 Task: Add a field from the Popular template Priority a blank project BoostTech
Action: Mouse moved to (1309, 121)
Screenshot: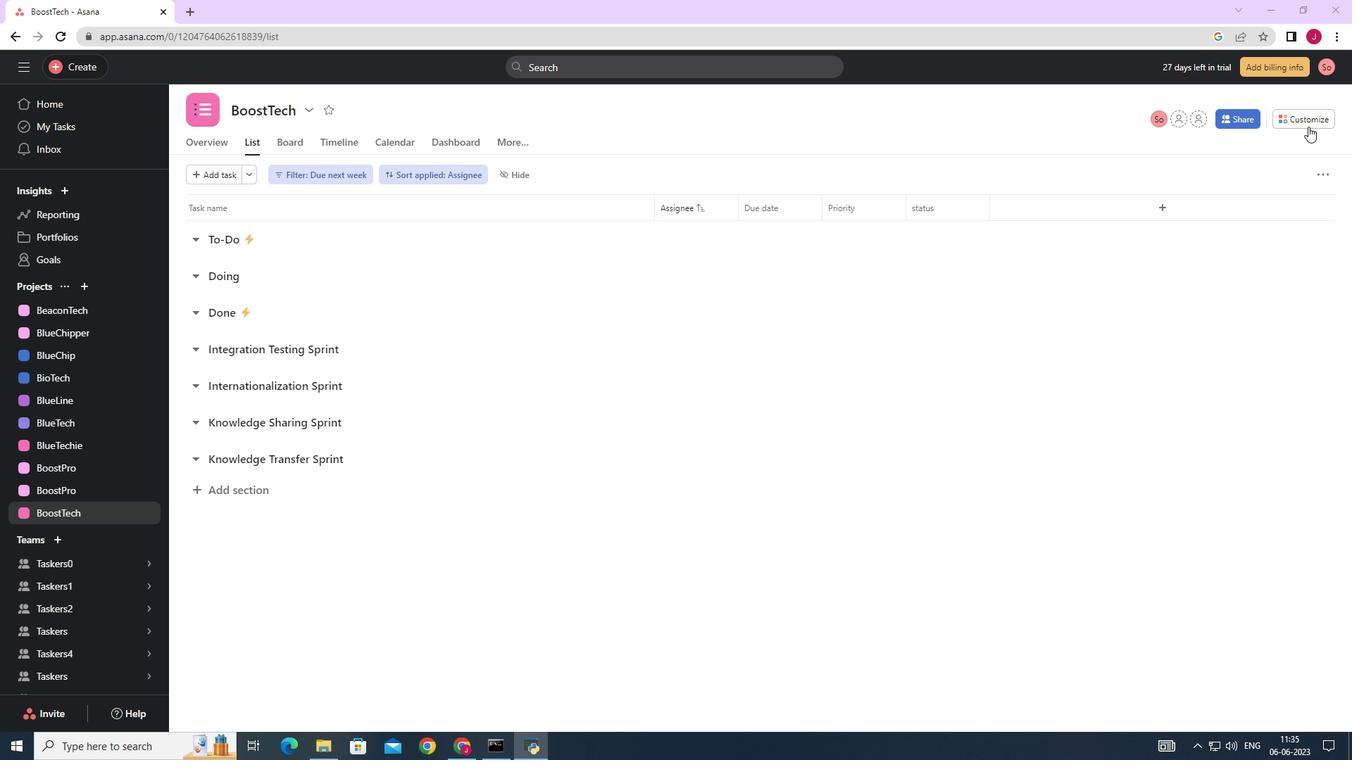 
Action: Mouse pressed left at (1309, 121)
Screenshot: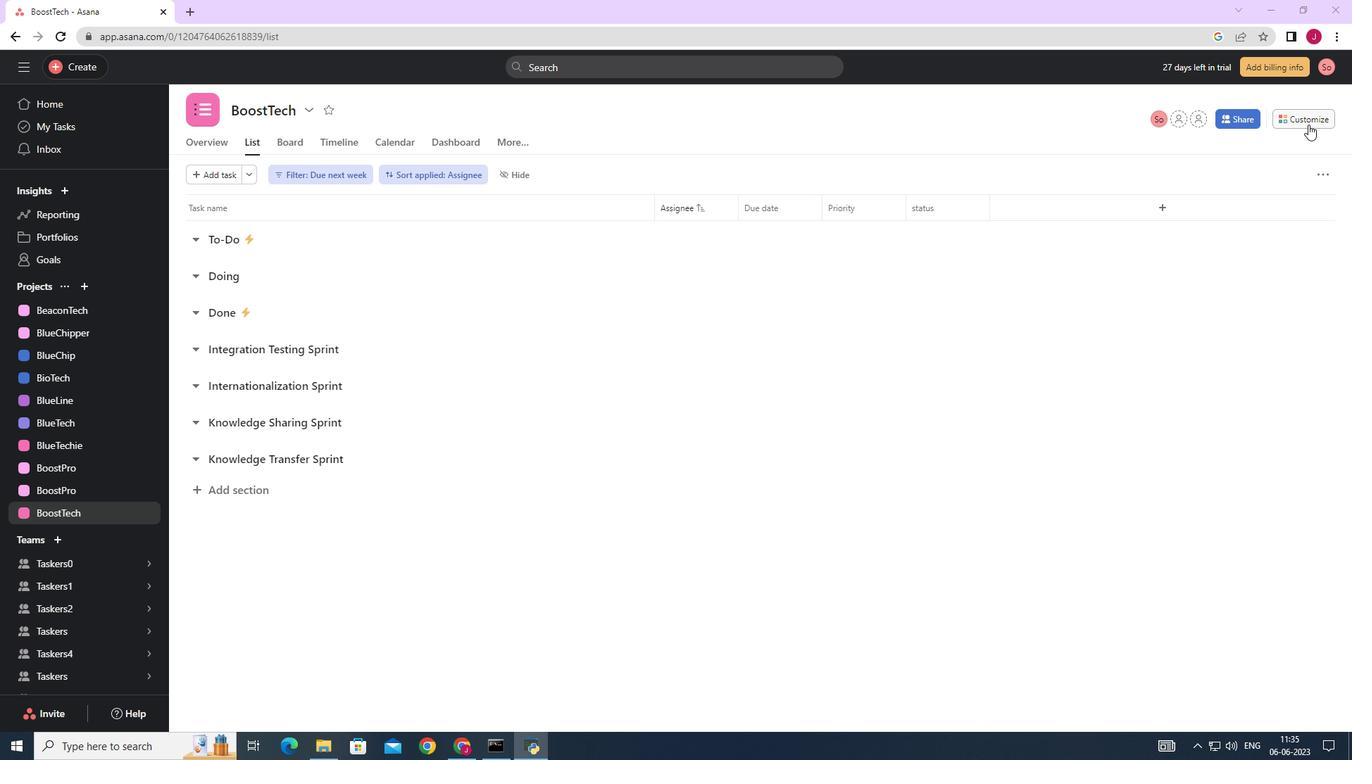 
Action: Mouse moved to (1166, 285)
Screenshot: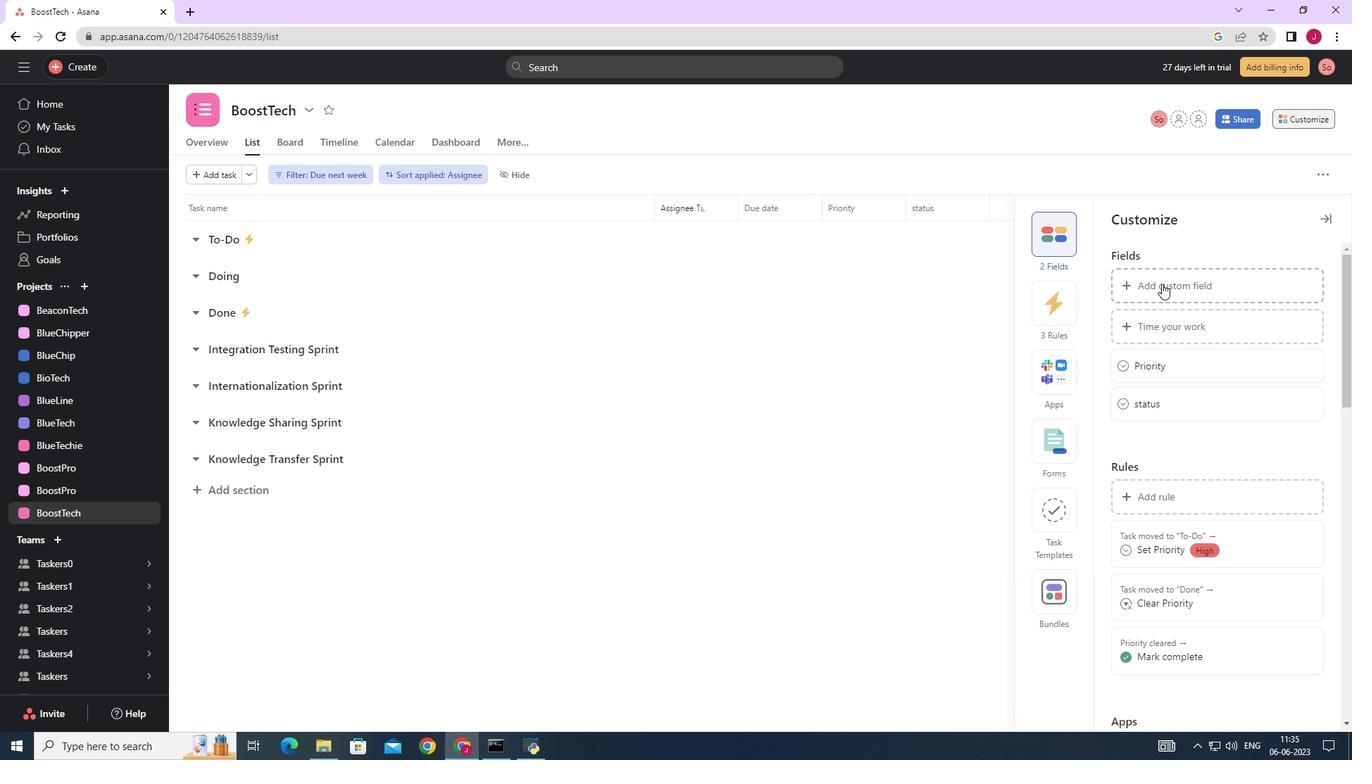 
Action: Mouse pressed left at (1166, 285)
Screenshot: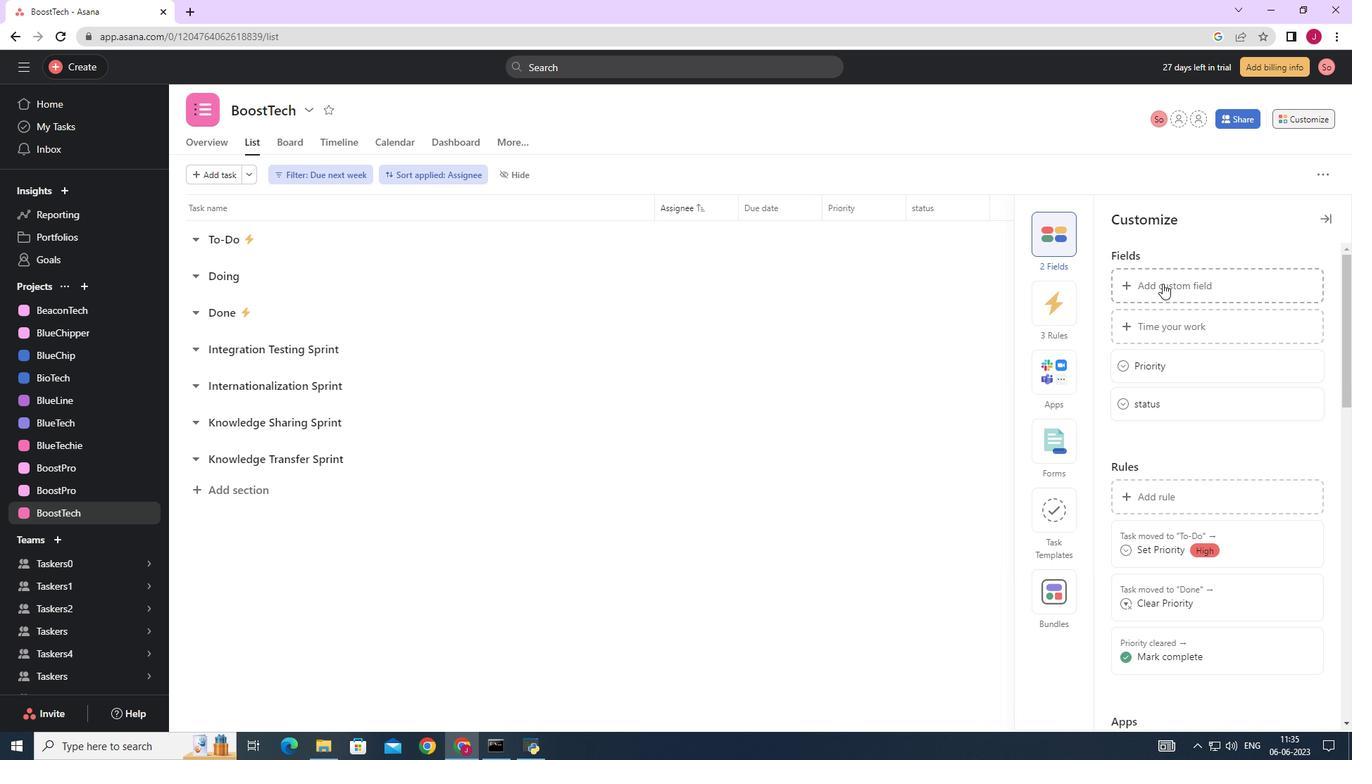 
Action: Mouse moved to (639, 214)
Screenshot: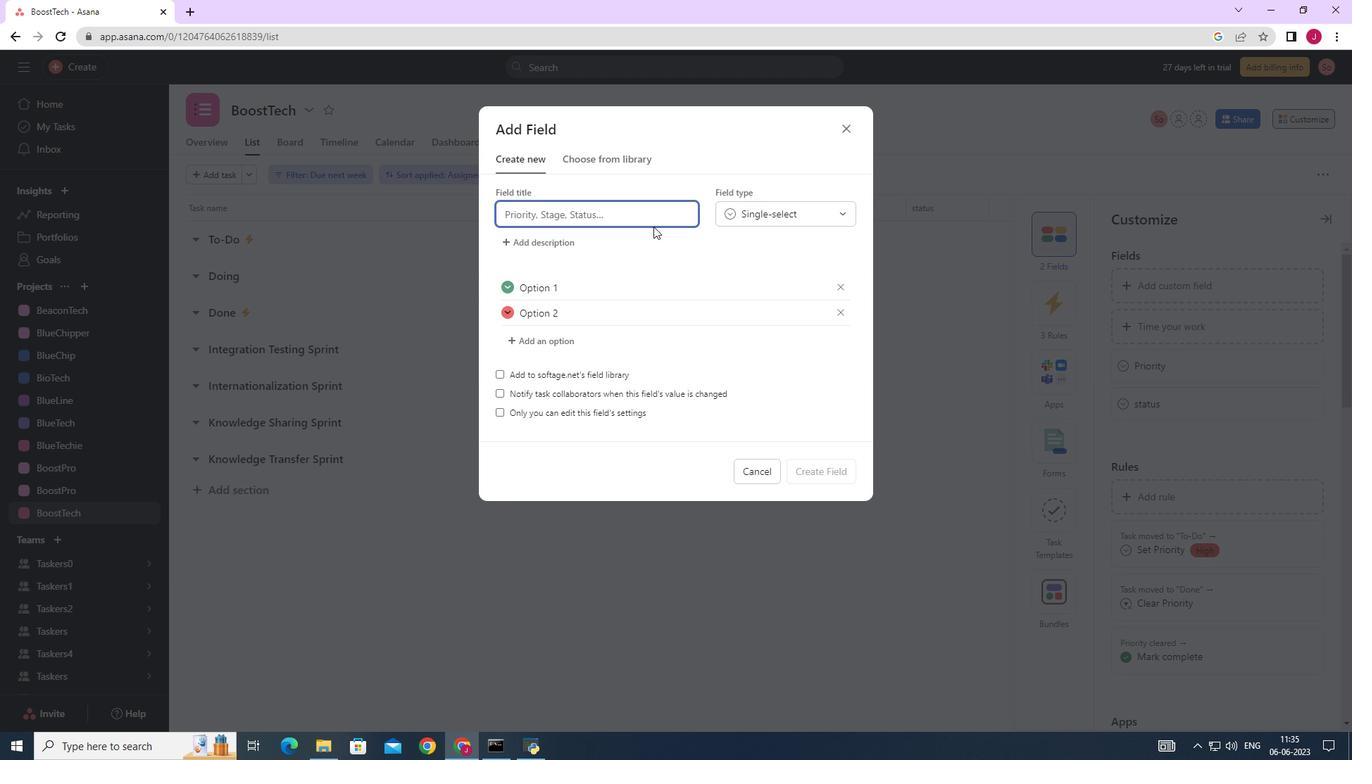 
Action: Mouse pressed left at (639, 214)
Screenshot: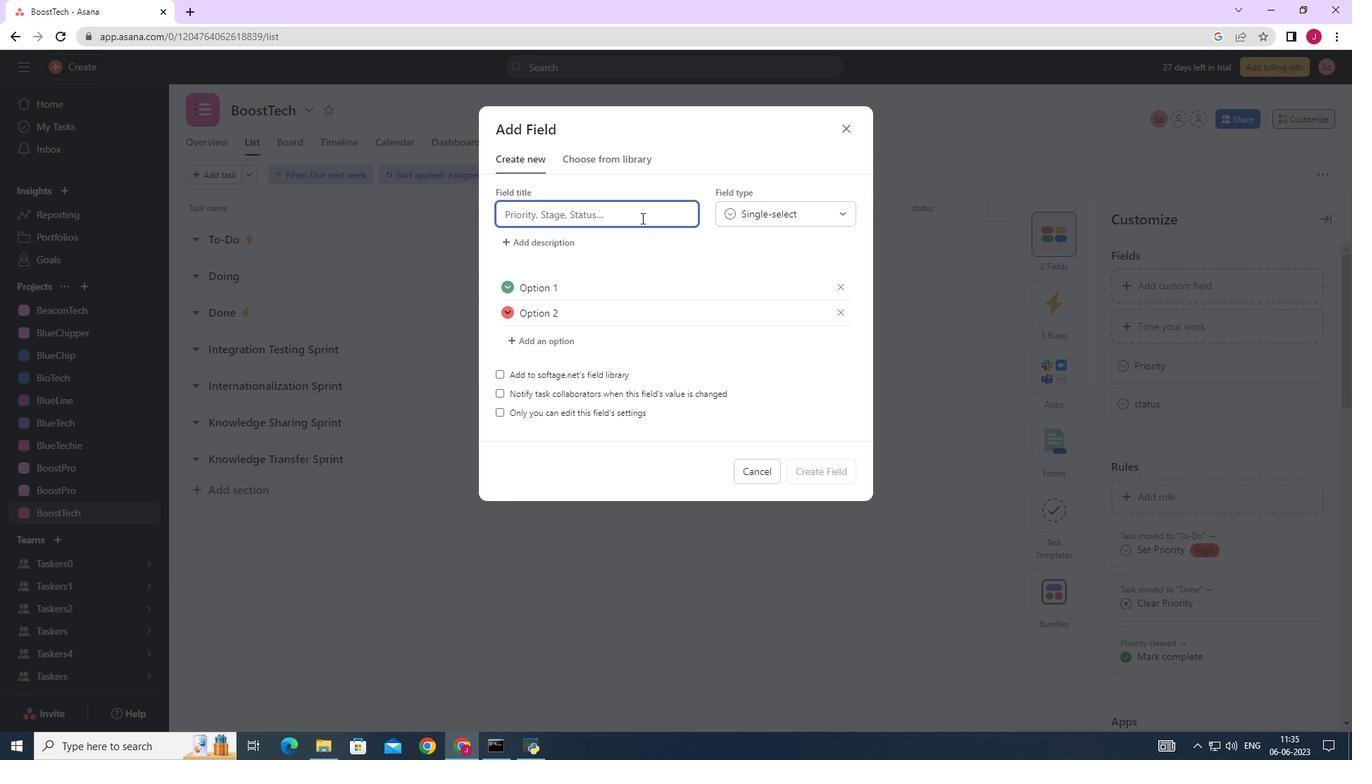 
Action: Key pressed <Key.caps_lock>P<Key.caps_lock>riority
Screenshot: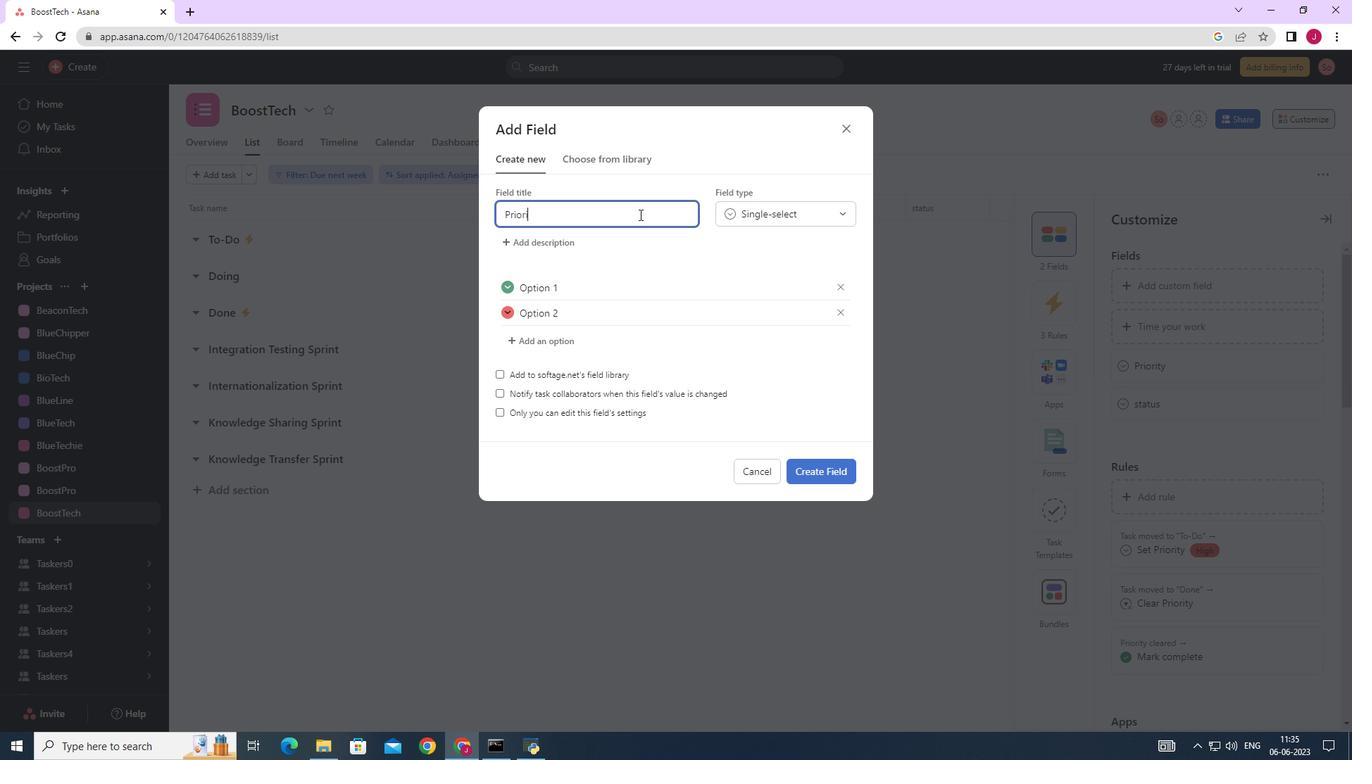 
Action: Mouse moved to (804, 468)
Screenshot: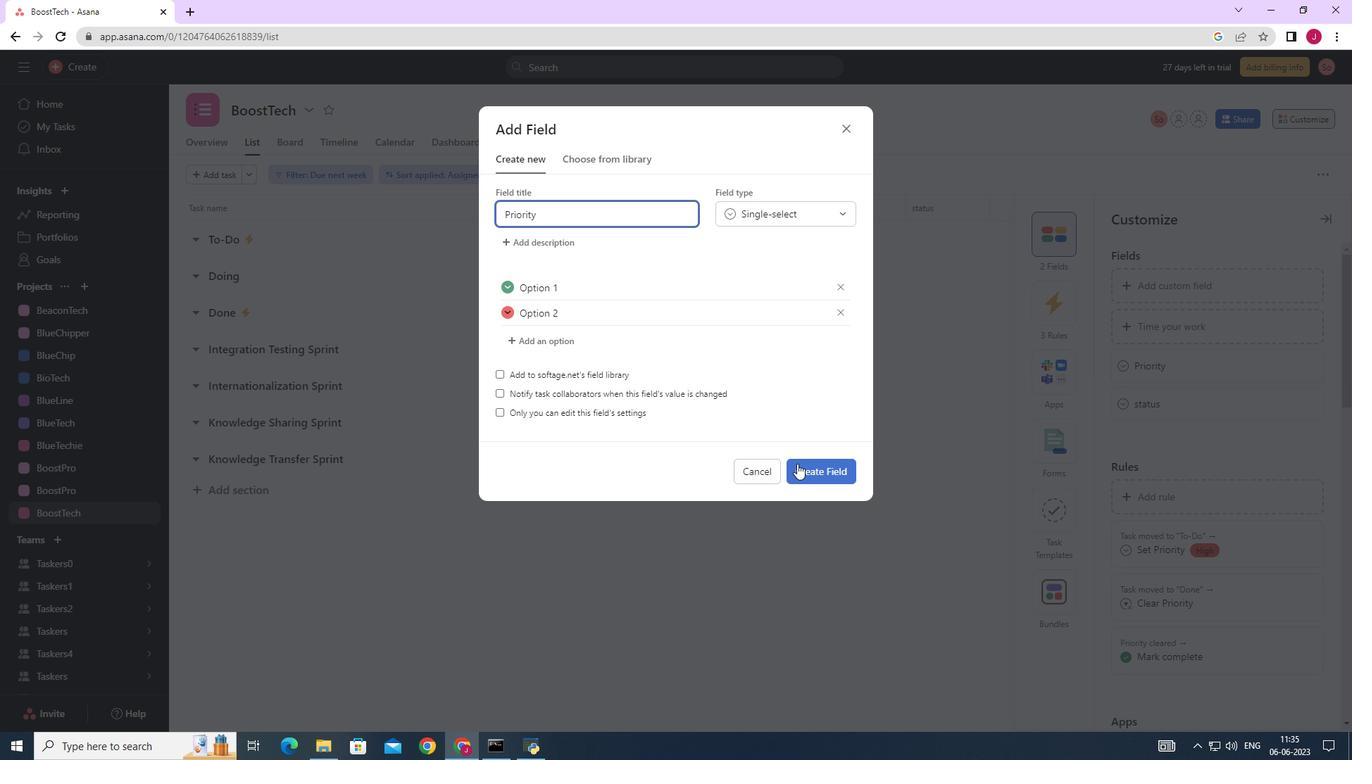 
Action: Mouse pressed left at (804, 468)
Screenshot: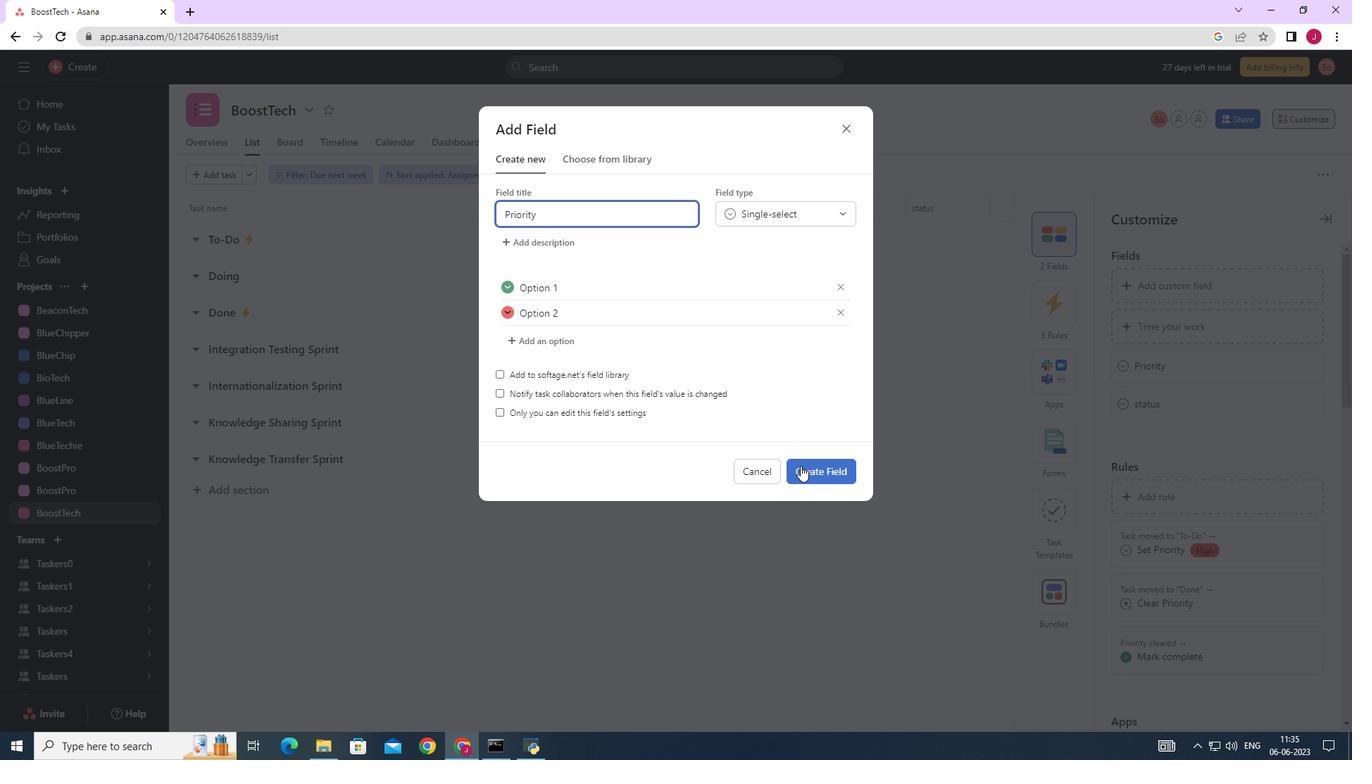 
Action: Mouse moved to (1327, 217)
Screenshot: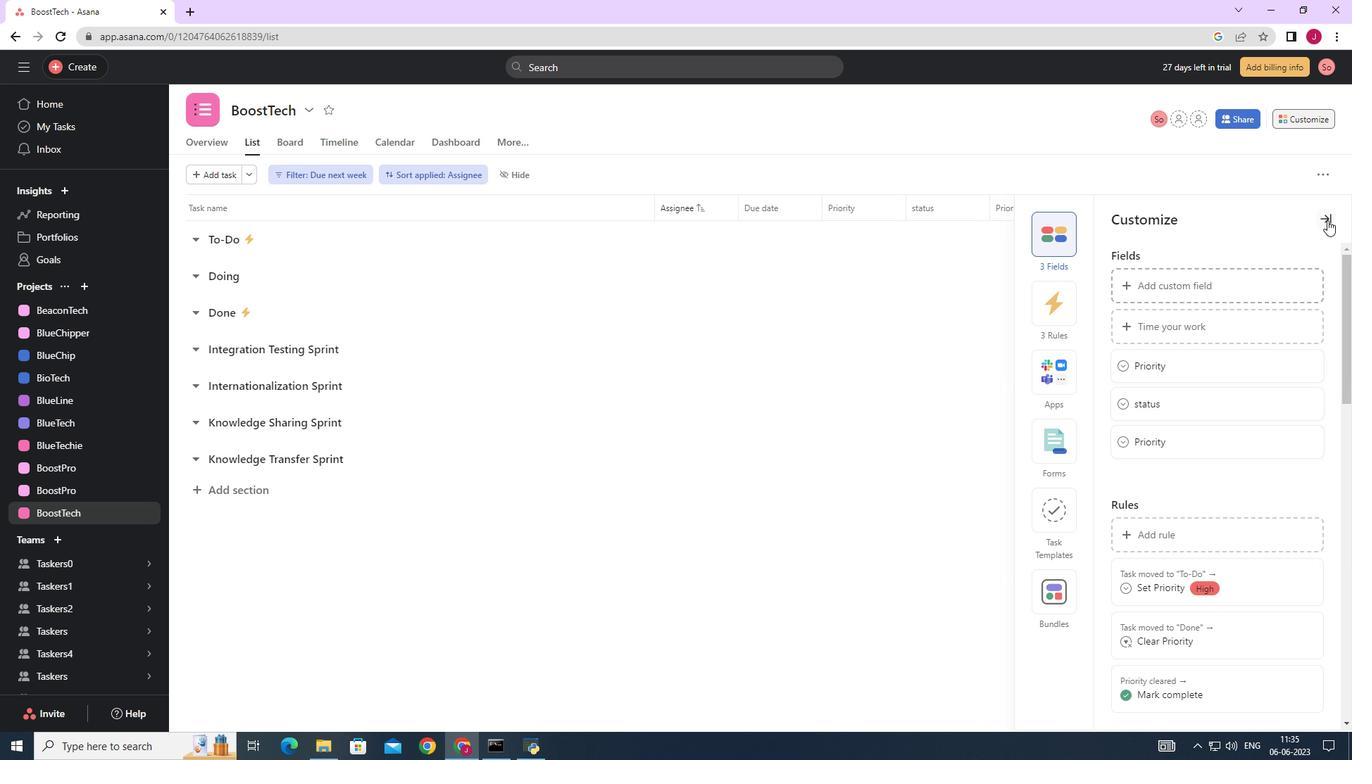 
Action: Mouse pressed left at (1327, 217)
Screenshot: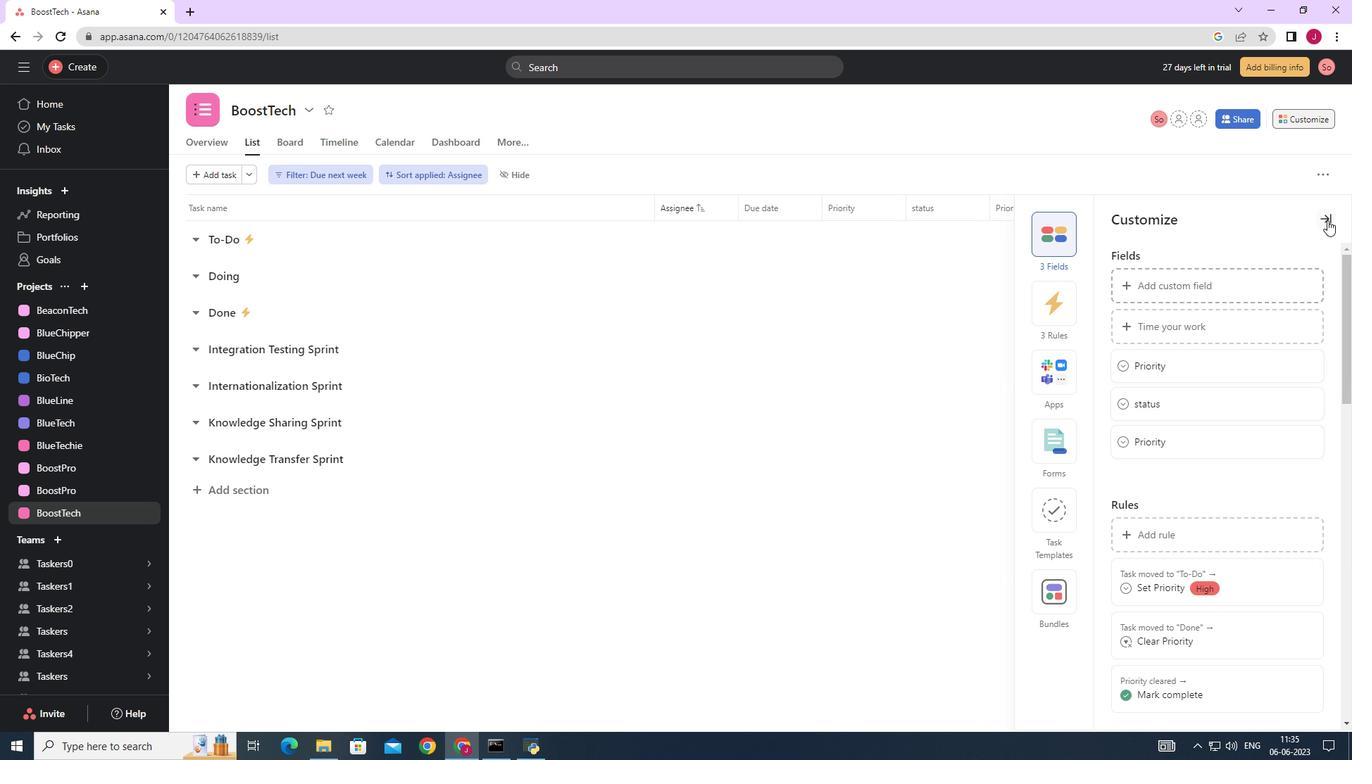 
Action: Mouse moved to (700, 505)
Screenshot: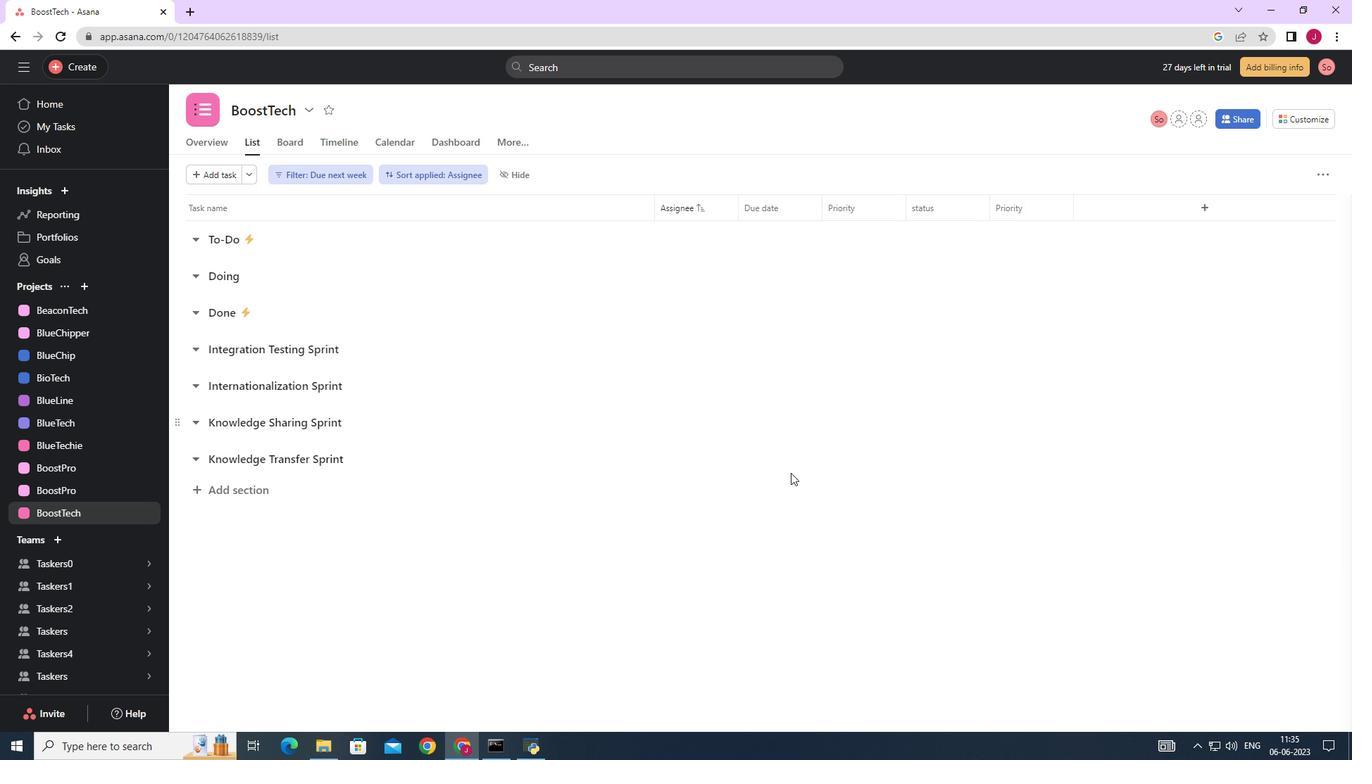 
